Task: Create a due date automation trigger when advanced on, on the tuesday before a card is due add fields with custom field "Resume" set to a number lower than 1 and lower than 10 at 11:00 AM.
Action: Mouse moved to (1001, 77)
Screenshot: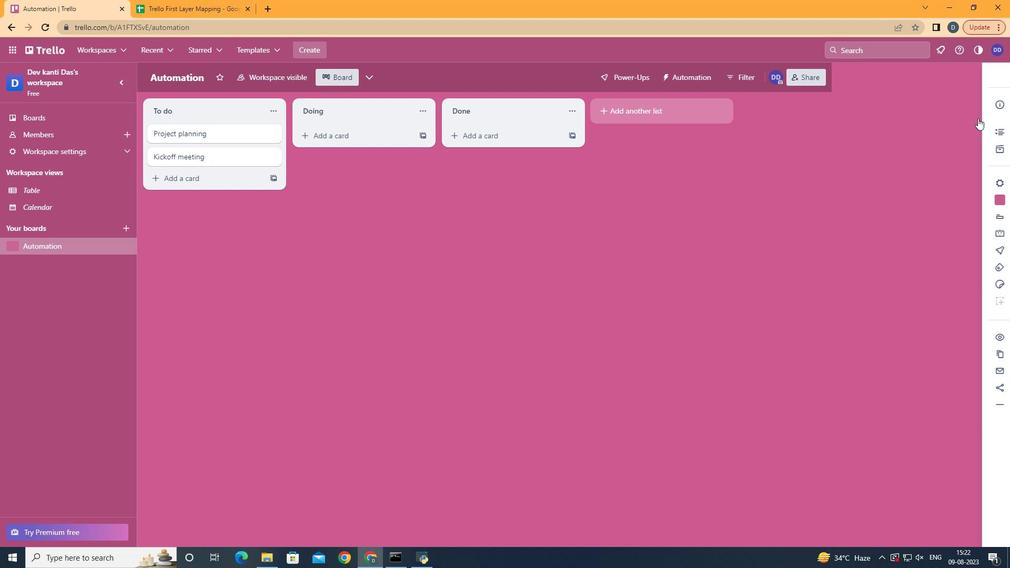 
Action: Mouse pressed left at (1001, 77)
Screenshot: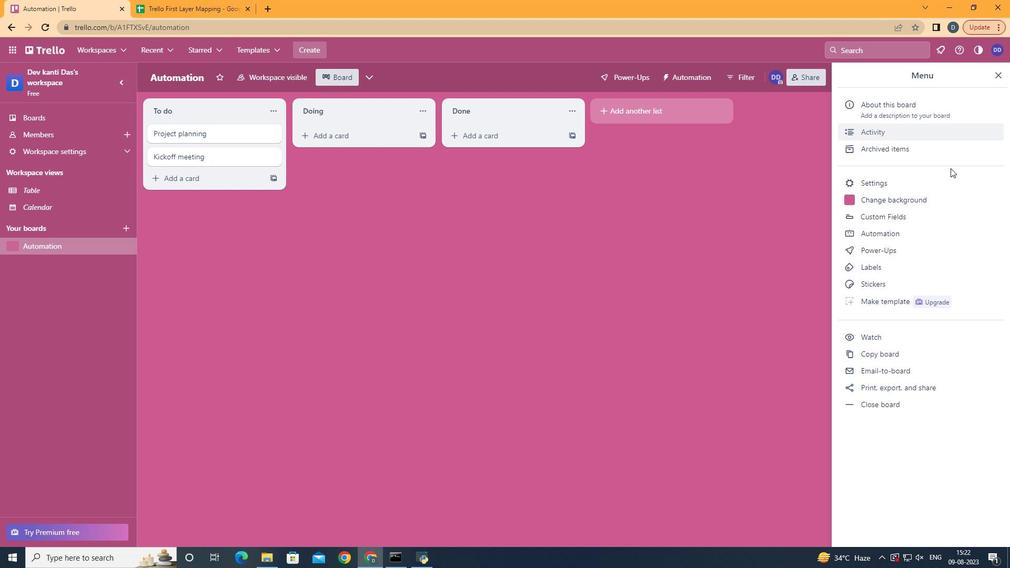 
Action: Mouse moved to (907, 229)
Screenshot: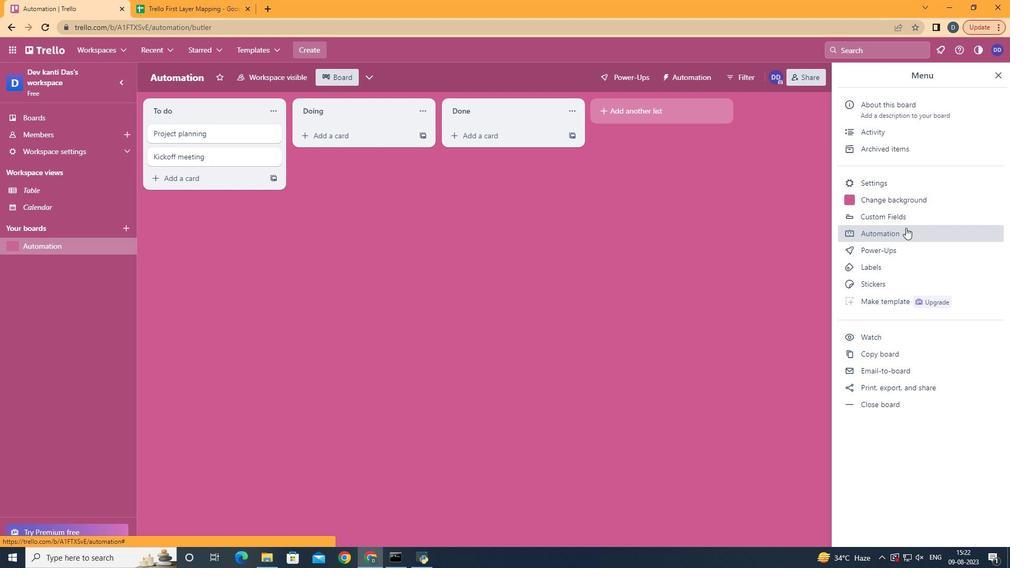 
Action: Mouse pressed left at (907, 229)
Screenshot: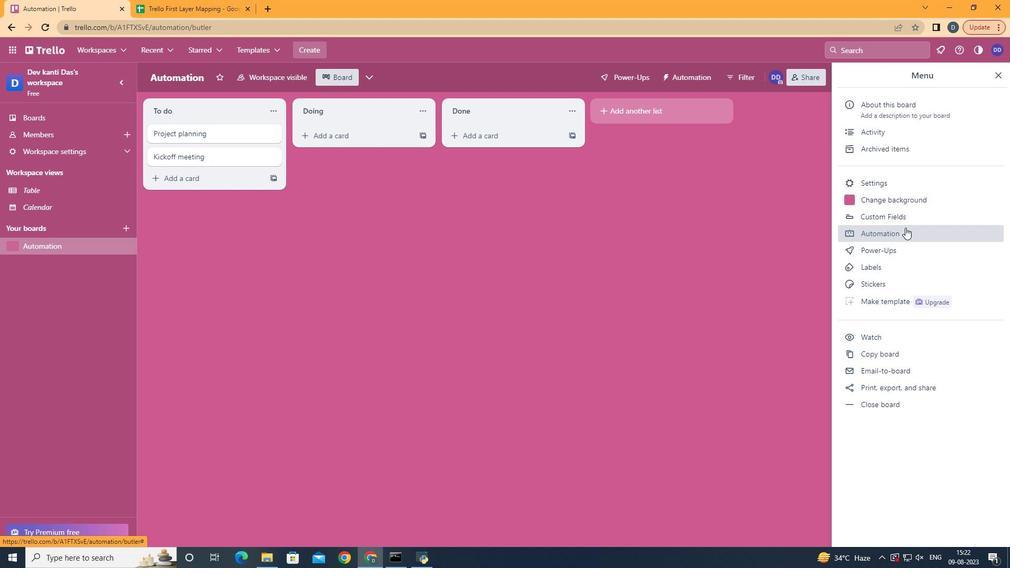 
Action: Mouse moved to (206, 207)
Screenshot: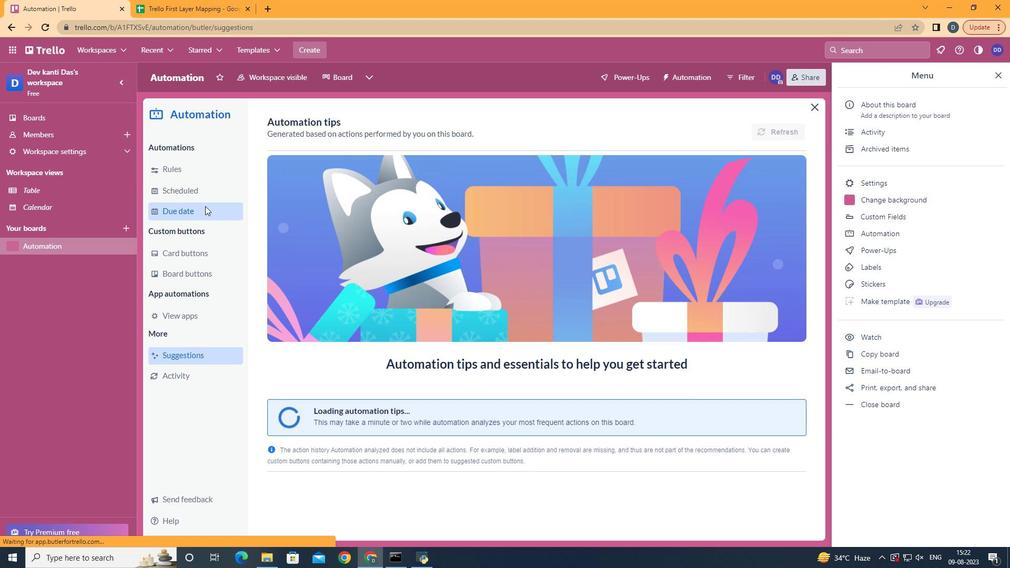 
Action: Mouse pressed left at (206, 207)
Screenshot: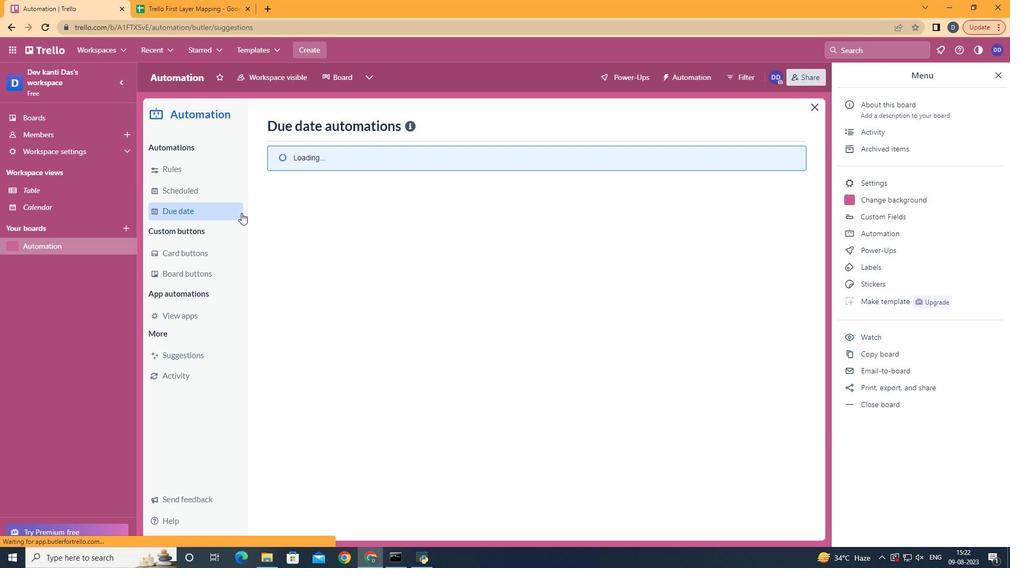 
Action: Mouse moved to (742, 130)
Screenshot: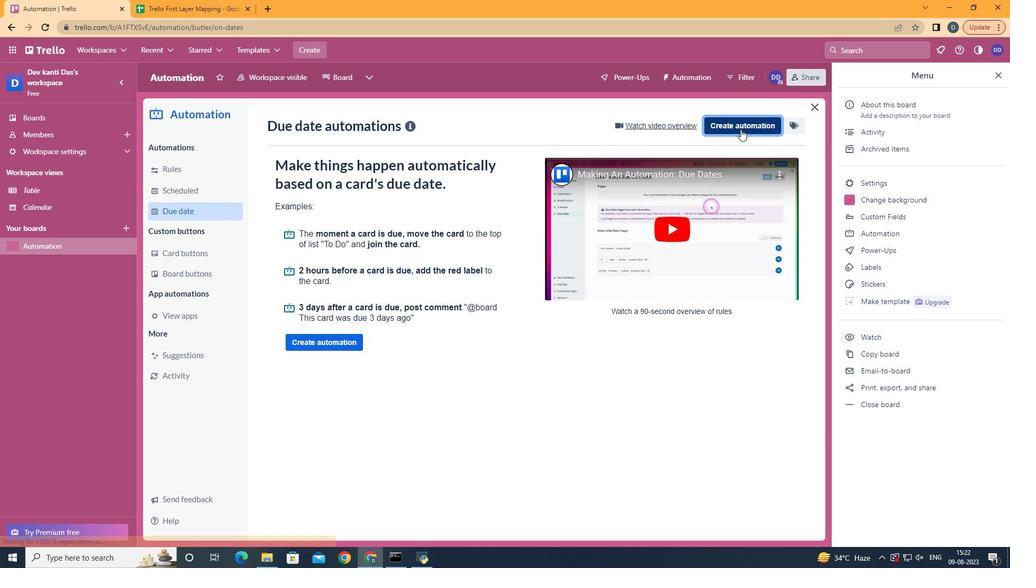 
Action: Mouse pressed left at (742, 130)
Screenshot: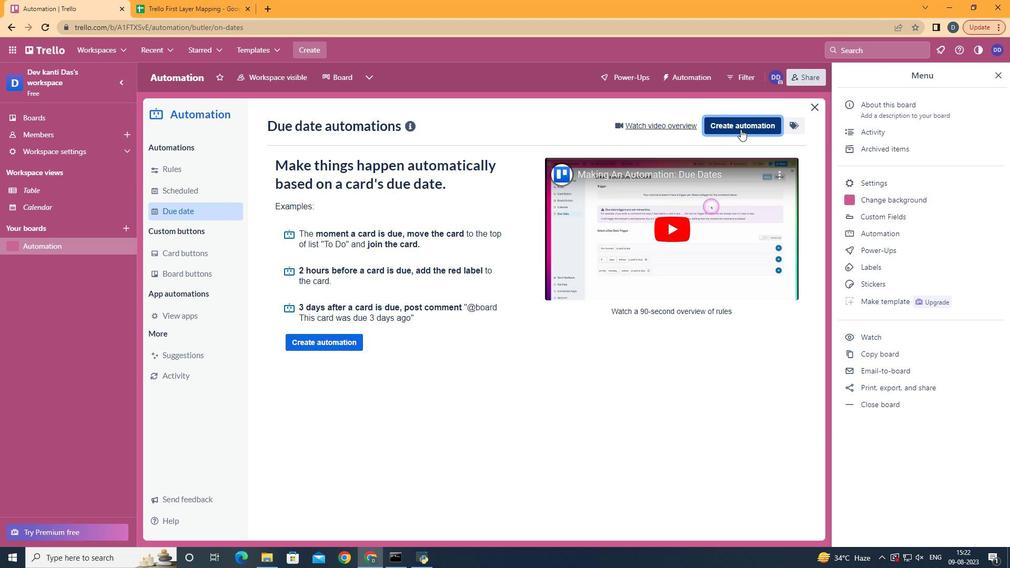 
Action: Mouse moved to (579, 223)
Screenshot: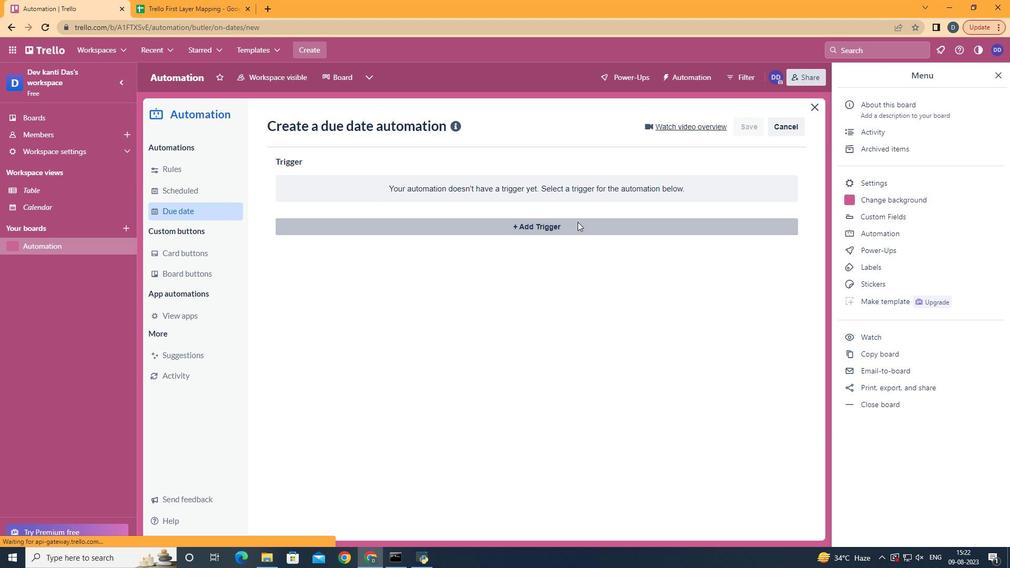 
Action: Mouse pressed left at (579, 223)
Screenshot: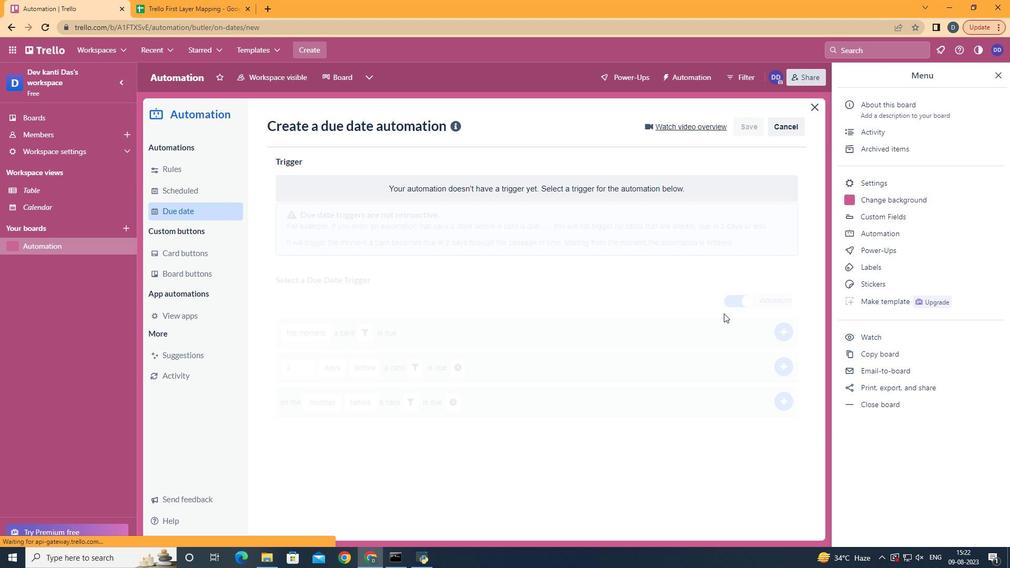 
Action: Mouse moved to (345, 300)
Screenshot: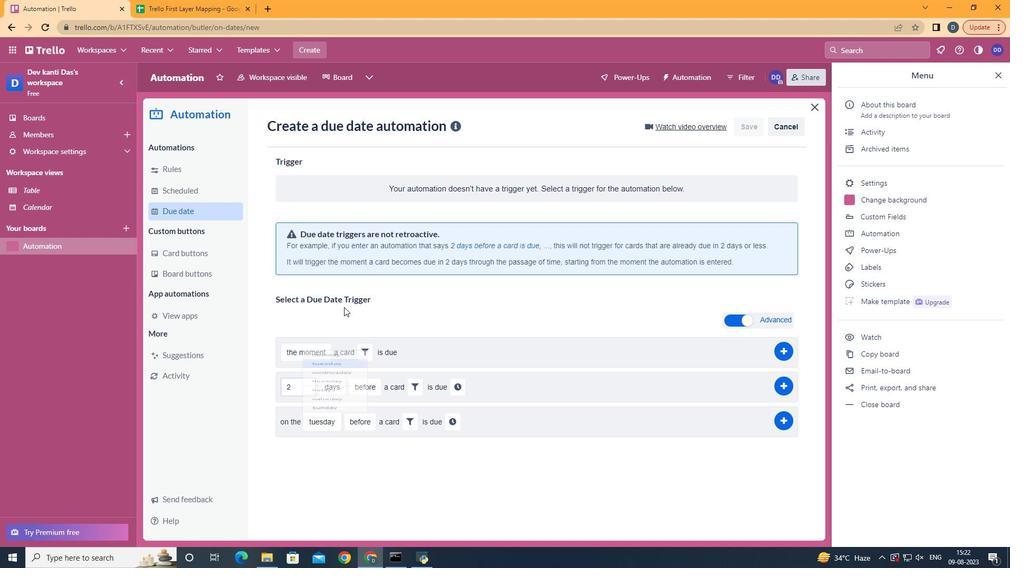 
Action: Mouse pressed left at (345, 300)
Screenshot: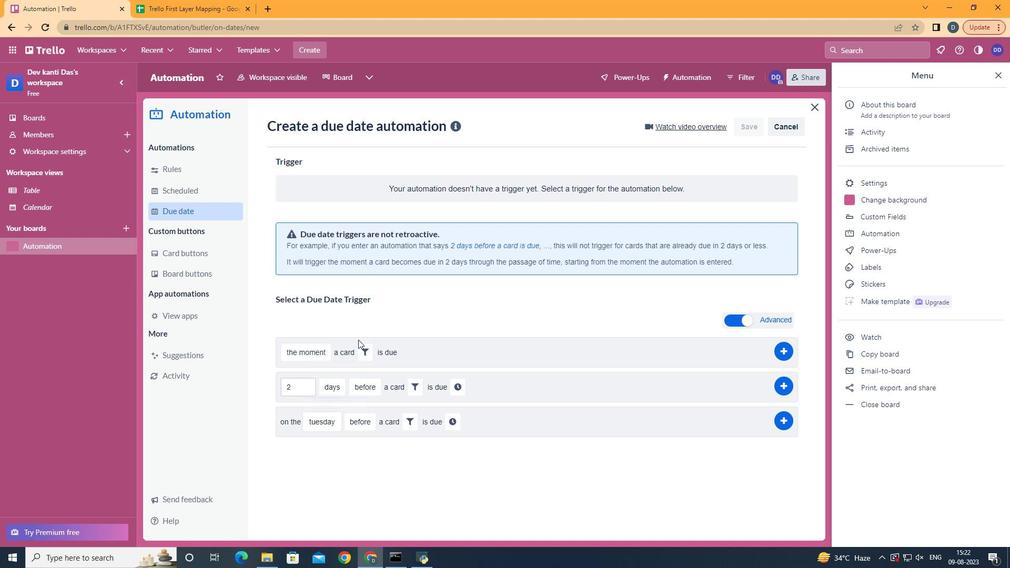 
Action: Mouse moved to (419, 420)
Screenshot: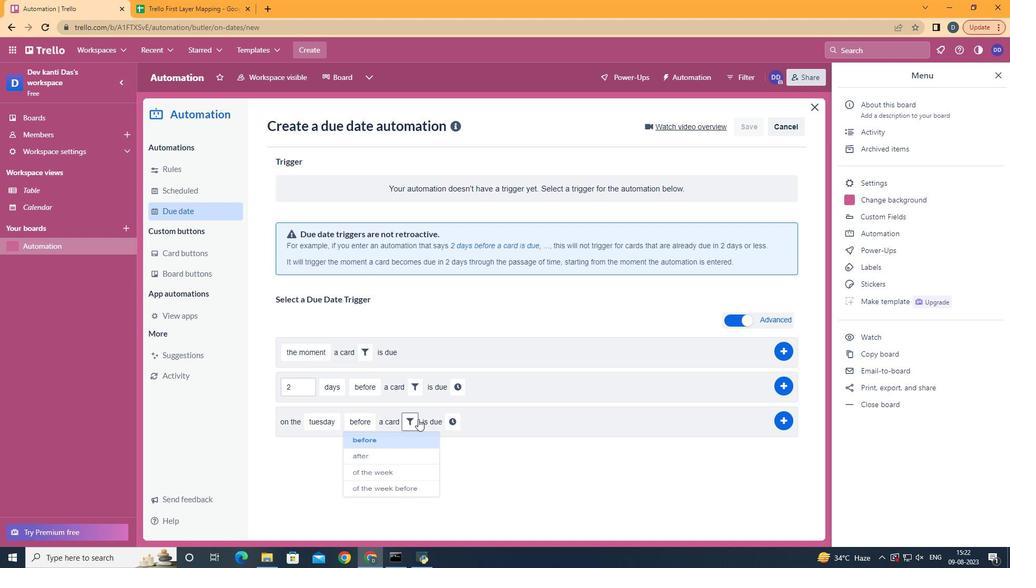 
Action: Mouse pressed left at (419, 420)
Screenshot: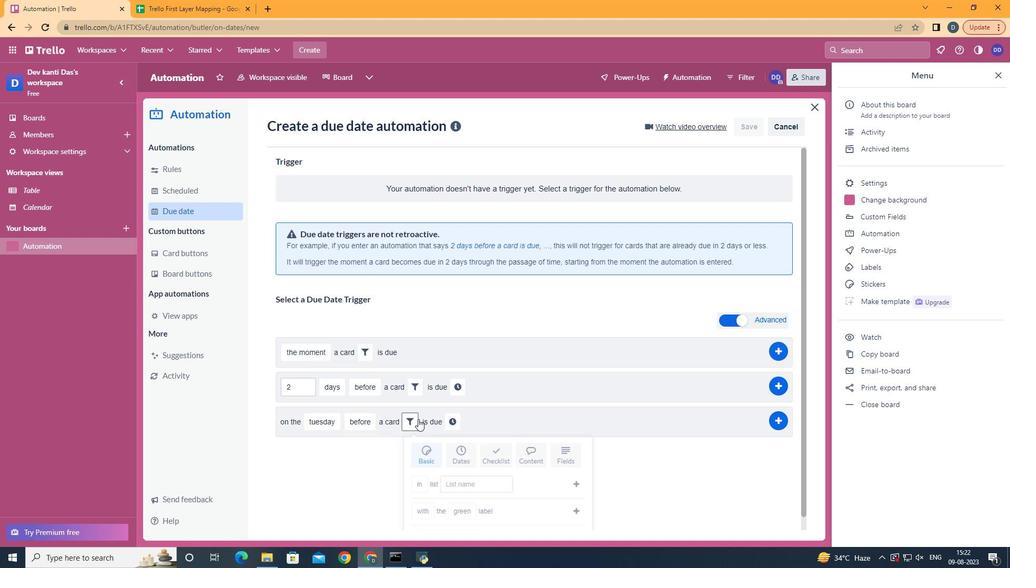 
Action: Mouse moved to (579, 455)
Screenshot: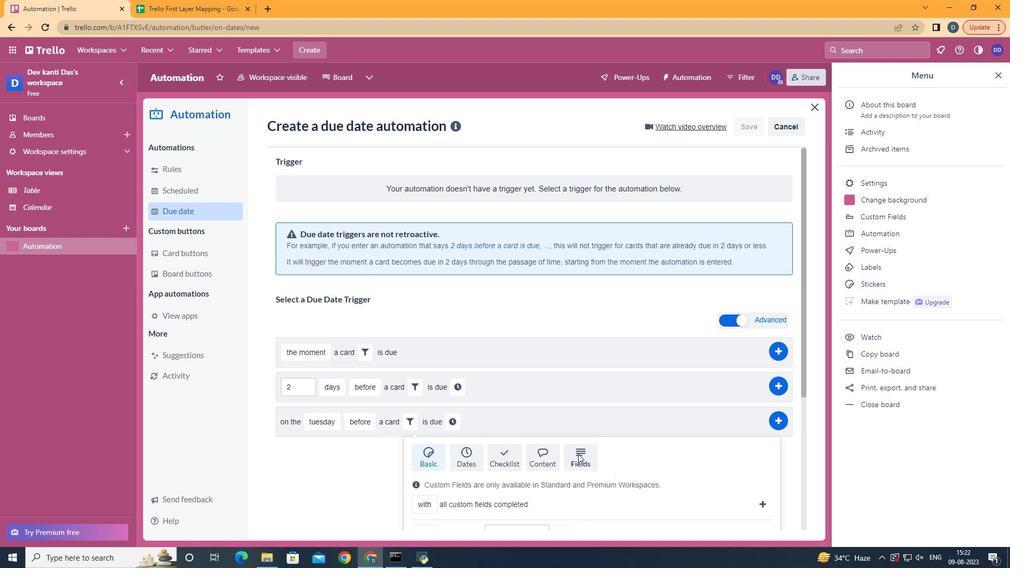 
Action: Mouse pressed left at (579, 455)
Screenshot: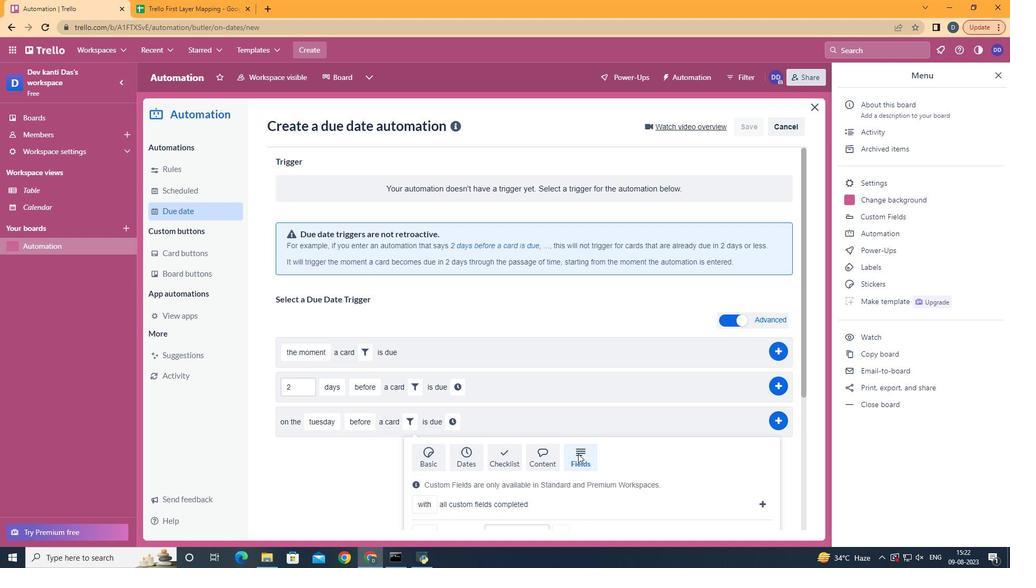 
Action: Mouse moved to (579, 455)
Screenshot: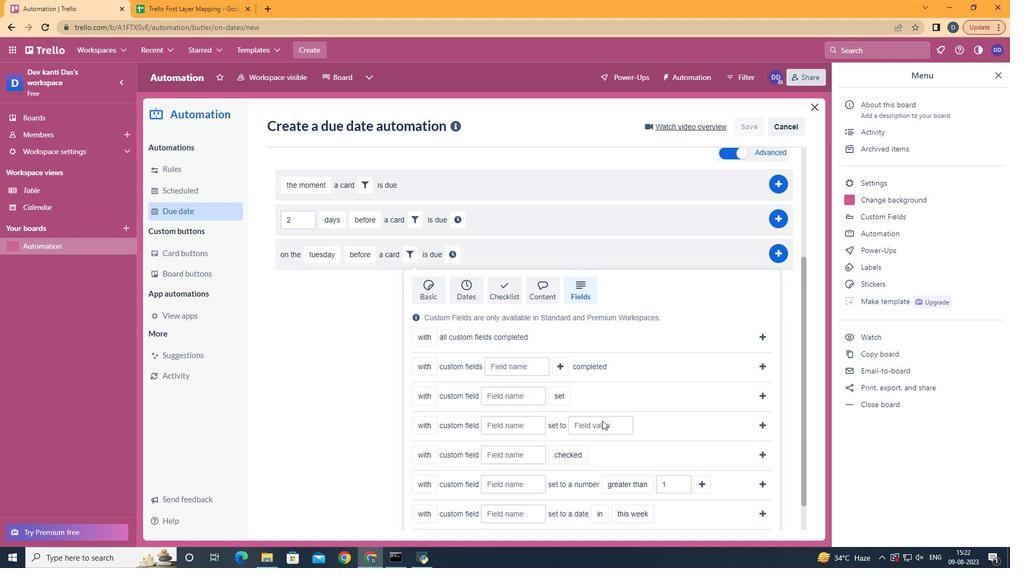 
Action: Mouse scrolled (579, 454) with delta (0, 0)
Screenshot: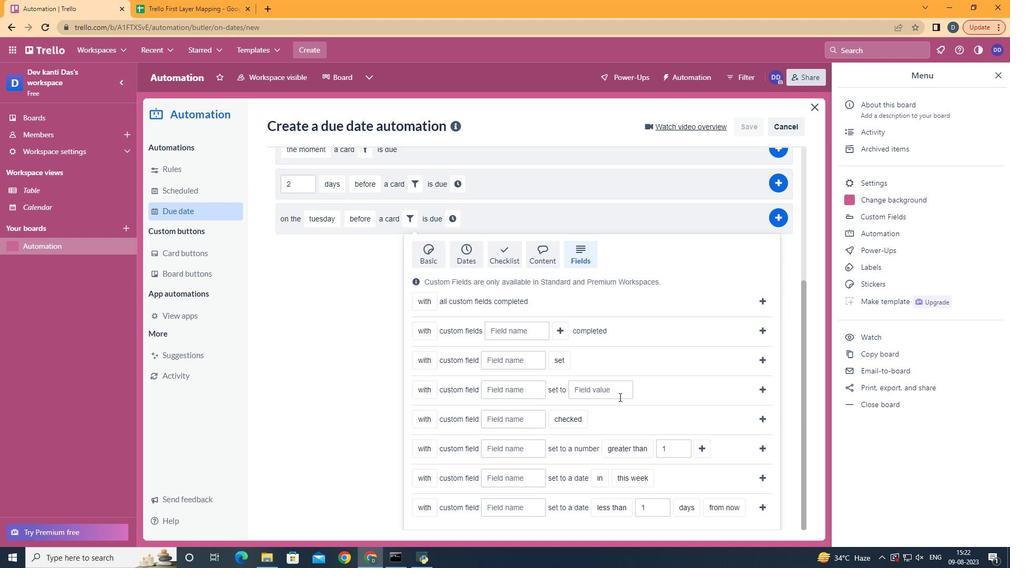
Action: Mouse scrolled (579, 454) with delta (0, 0)
Screenshot: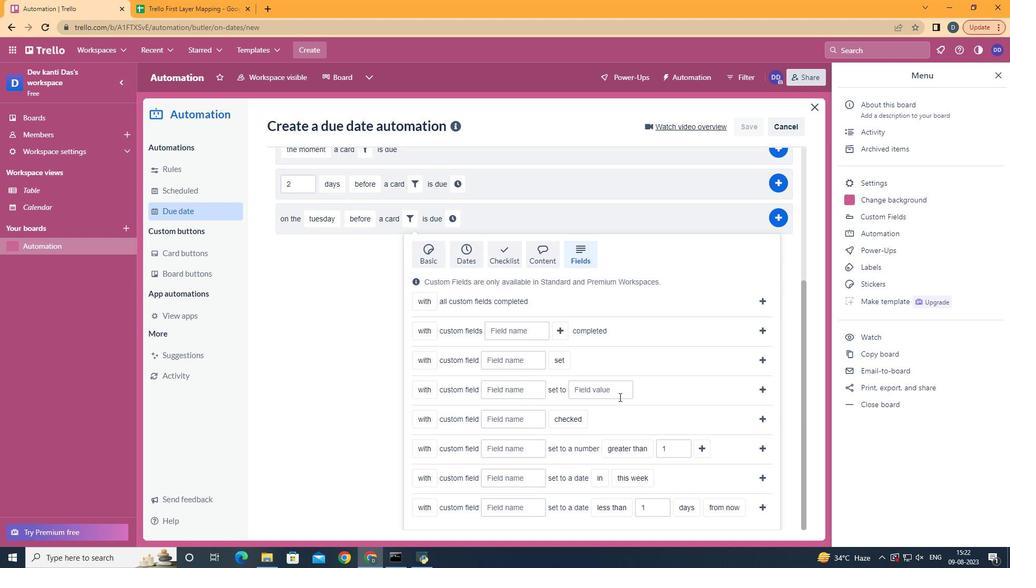 
Action: Mouse scrolled (579, 454) with delta (0, 0)
Screenshot: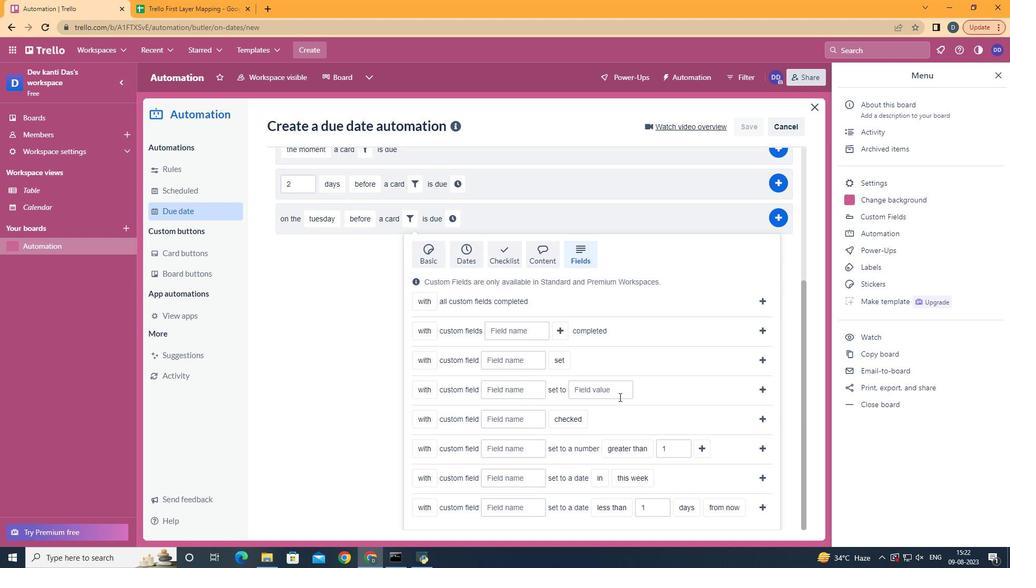 
Action: Mouse scrolled (579, 454) with delta (0, 0)
Screenshot: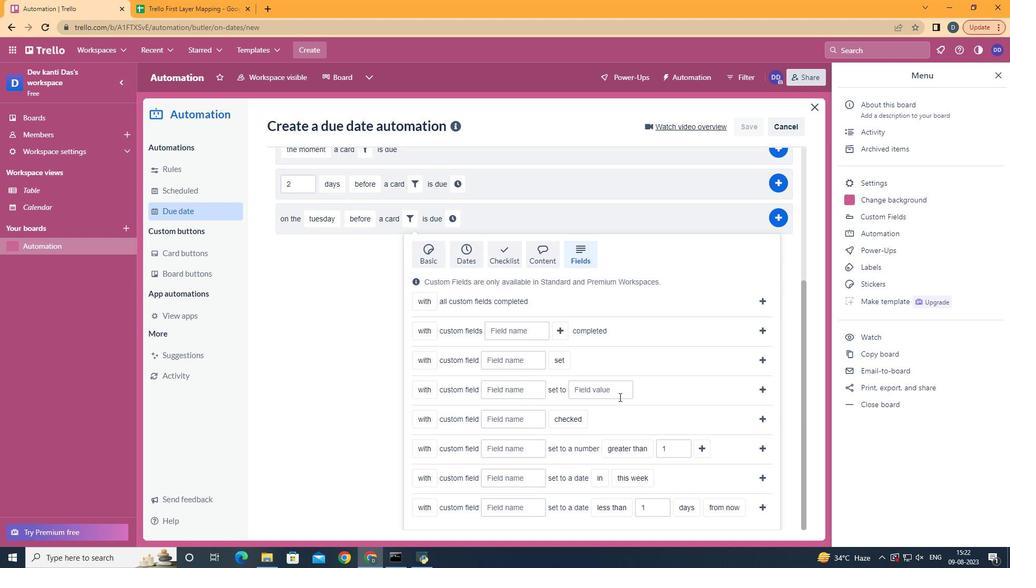 
Action: Mouse scrolled (579, 454) with delta (0, 0)
Screenshot: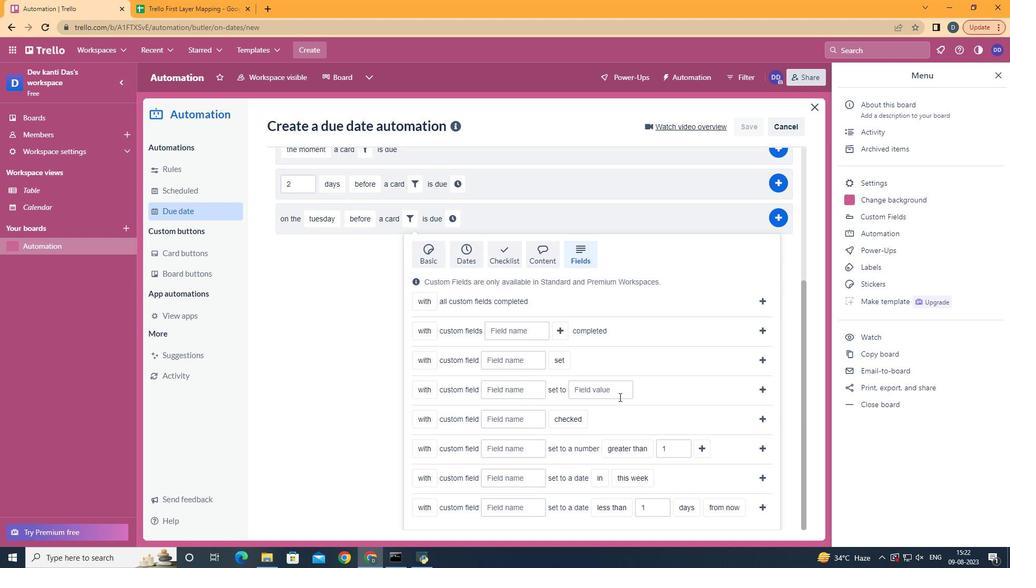
Action: Mouse scrolled (579, 454) with delta (0, 0)
Screenshot: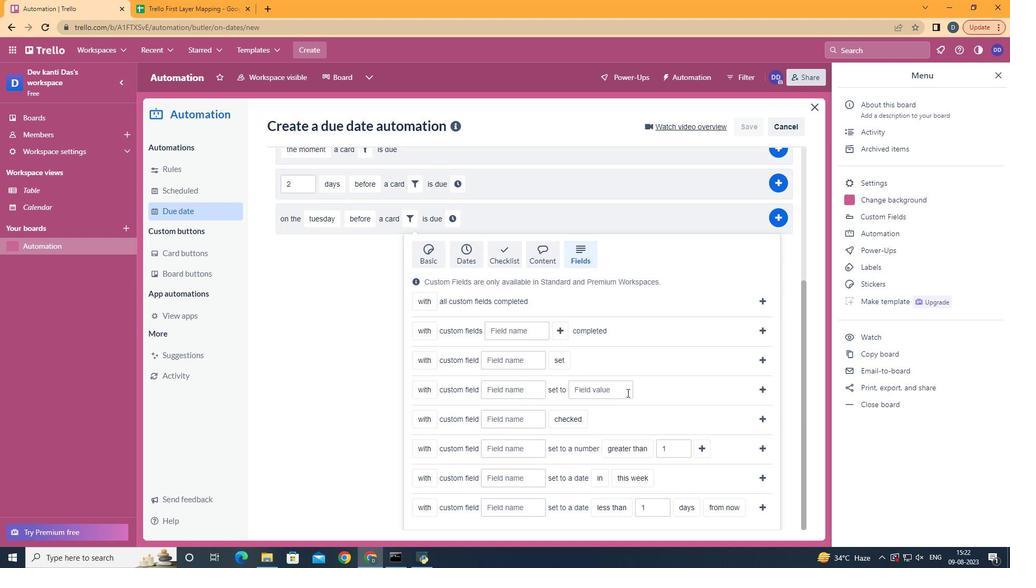
Action: Mouse moved to (513, 448)
Screenshot: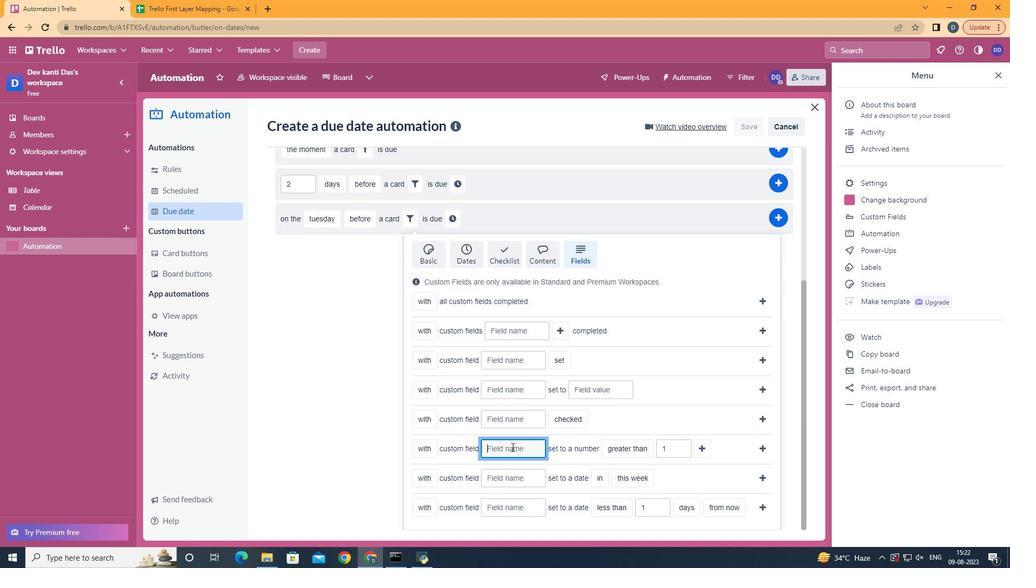 
Action: Mouse pressed left at (513, 448)
Screenshot: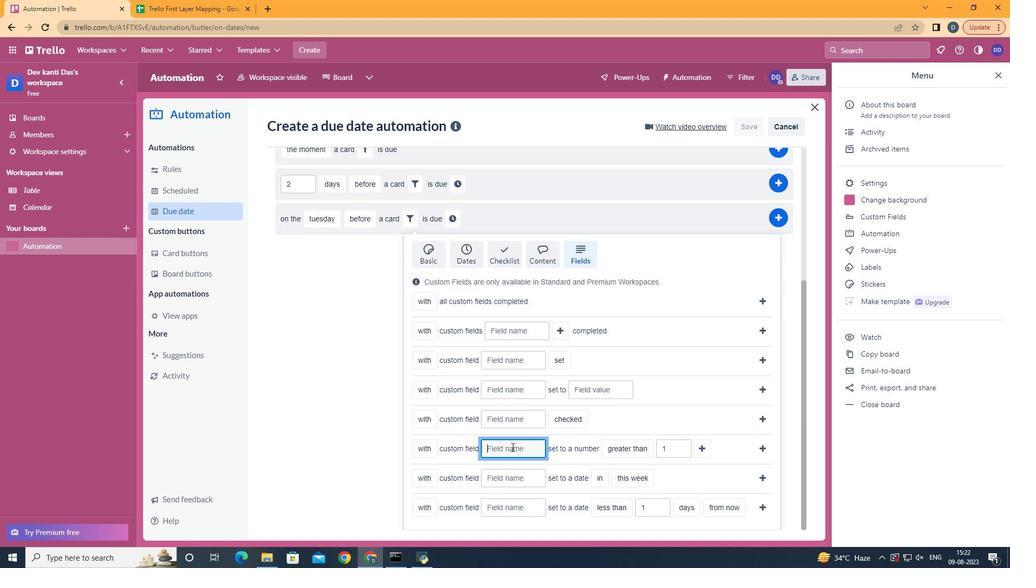 
Action: Key pressed <Key.shift>Resume
Screenshot: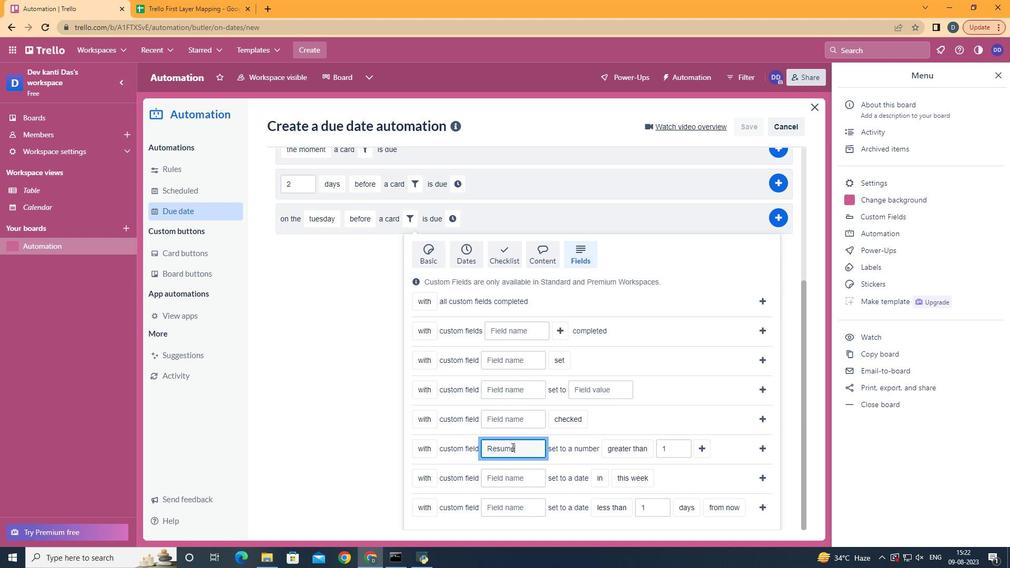 
Action: Mouse moved to (640, 411)
Screenshot: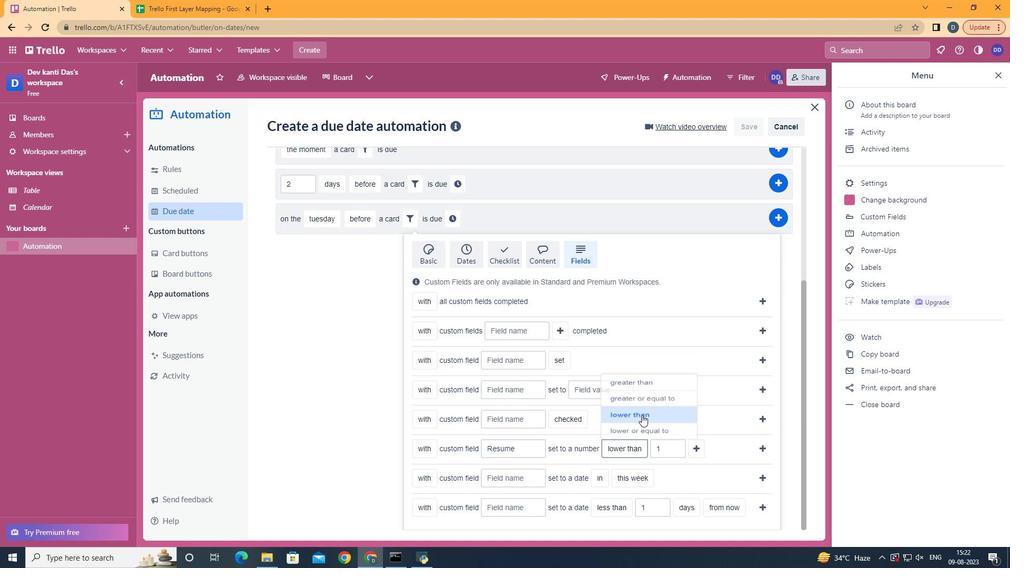 
Action: Mouse pressed left at (640, 411)
Screenshot: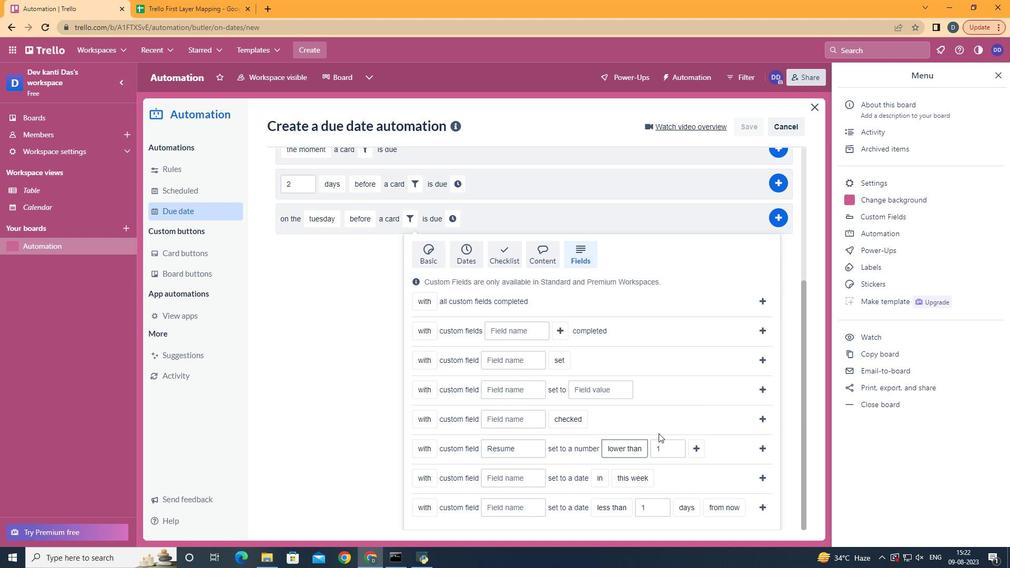 
Action: Mouse moved to (699, 453)
Screenshot: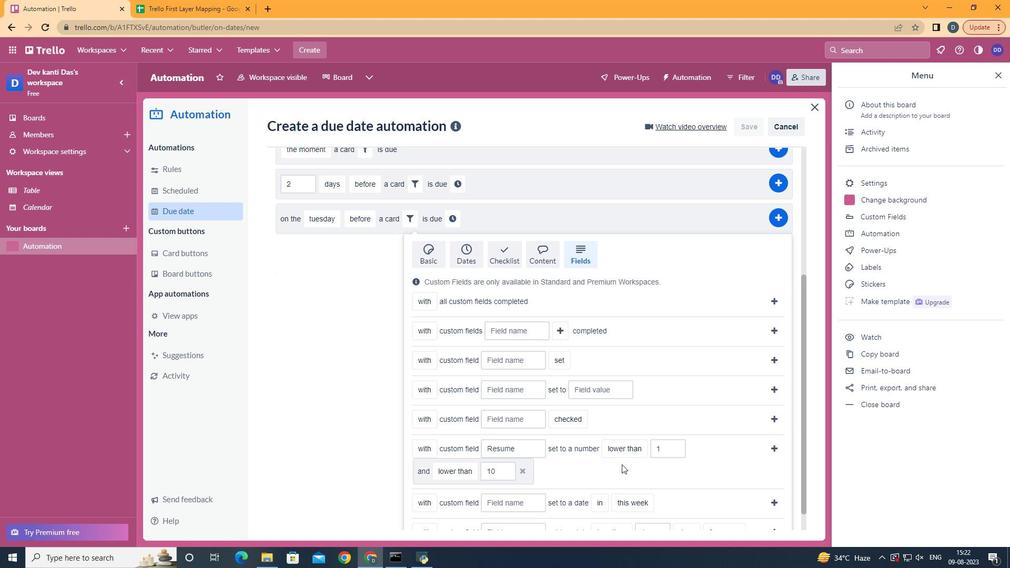 
Action: Mouse pressed left at (699, 453)
Screenshot: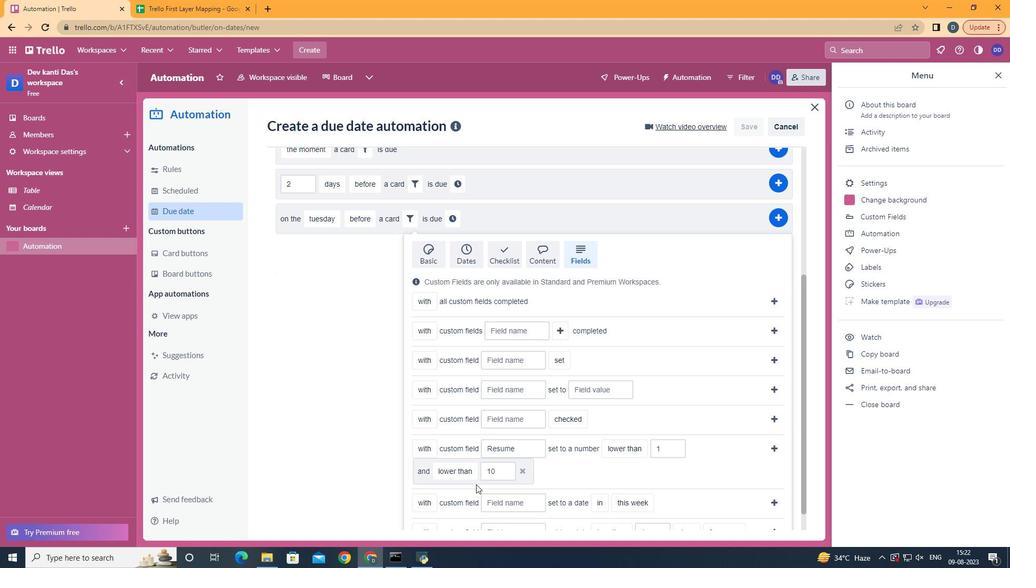 
Action: Mouse moved to (469, 385)
Screenshot: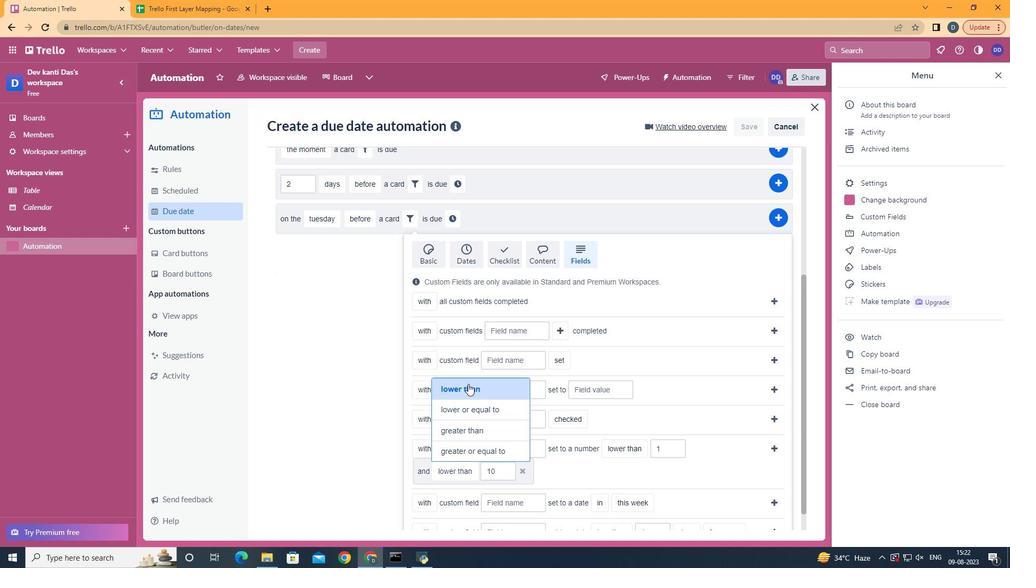 
Action: Mouse pressed left at (469, 385)
Screenshot: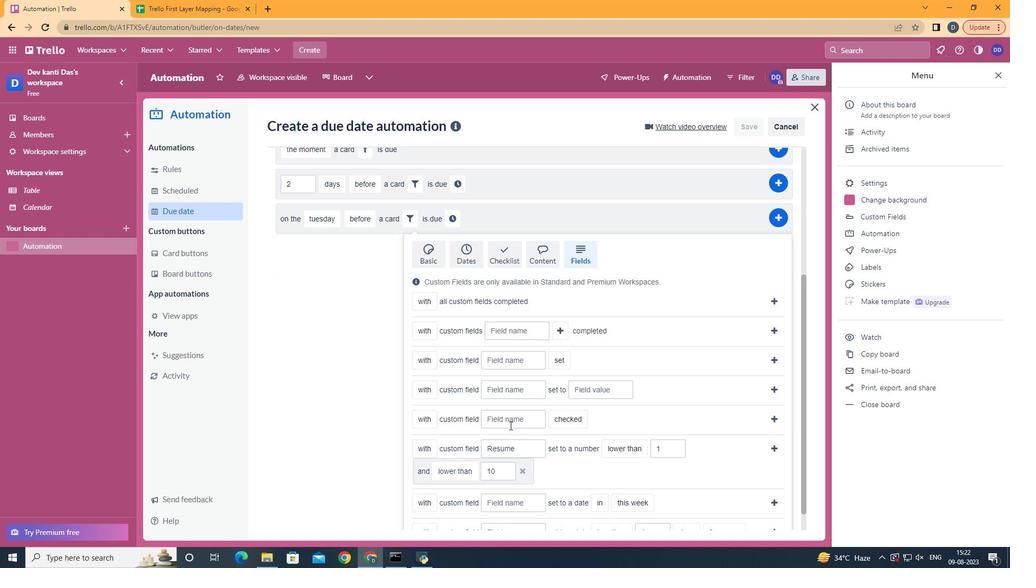 
Action: Mouse moved to (774, 449)
Screenshot: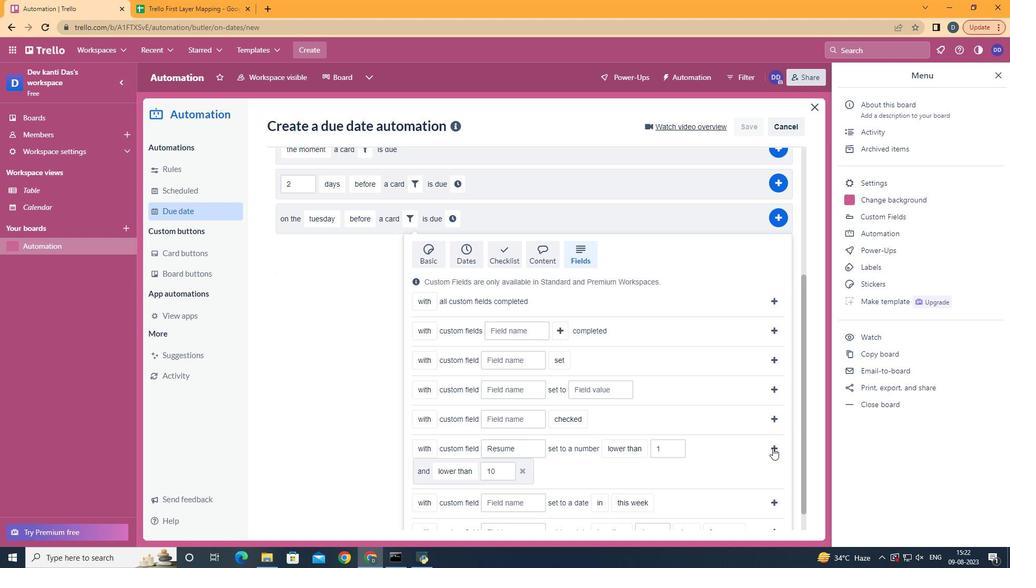
Action: Mouse pressed left at (774, 449)
Screenshot: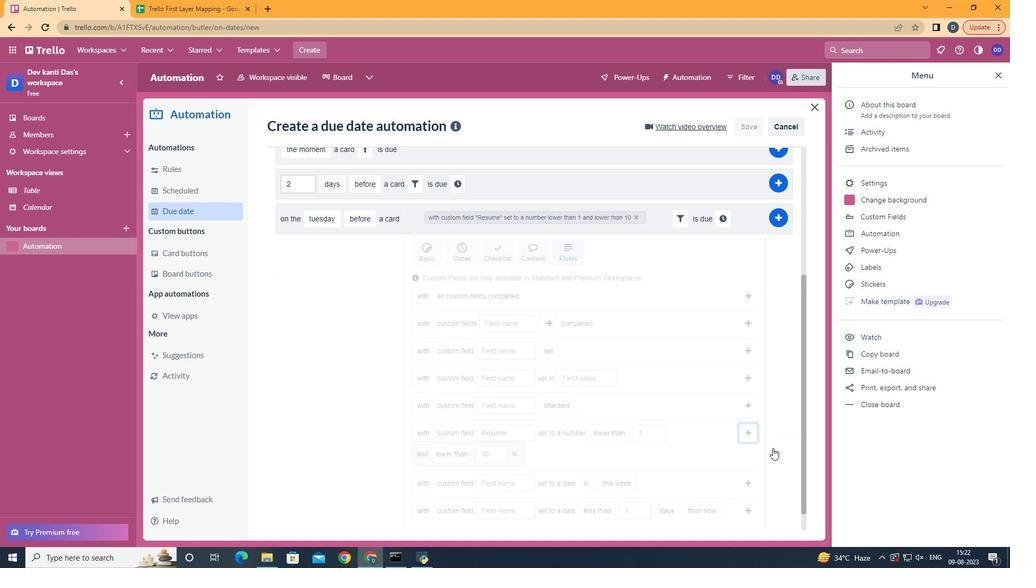 
Action: Mouse moved to (727, 425)
Screenshot: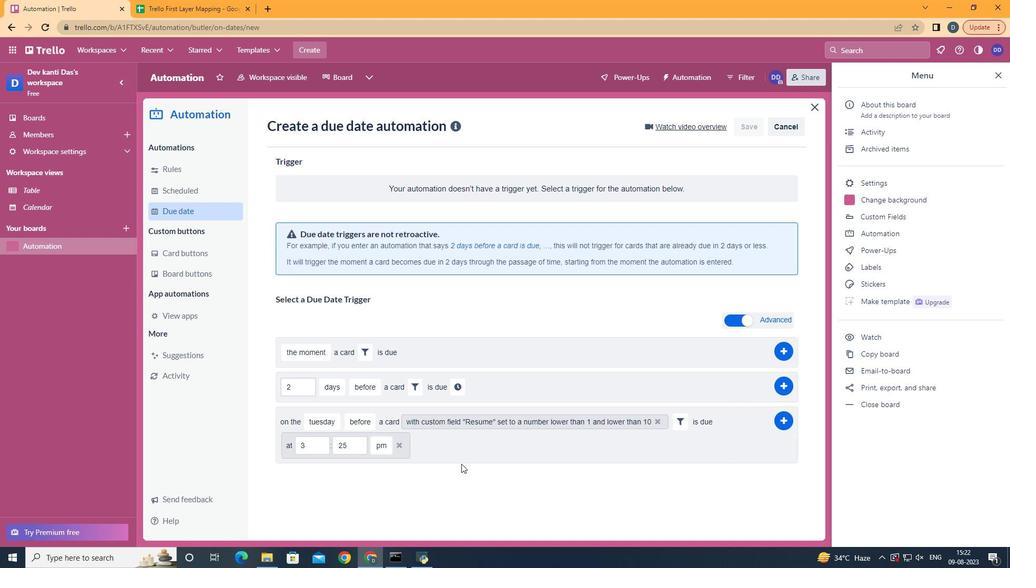 
Action: Mouse pressed left at (727, 425)
Screenshot: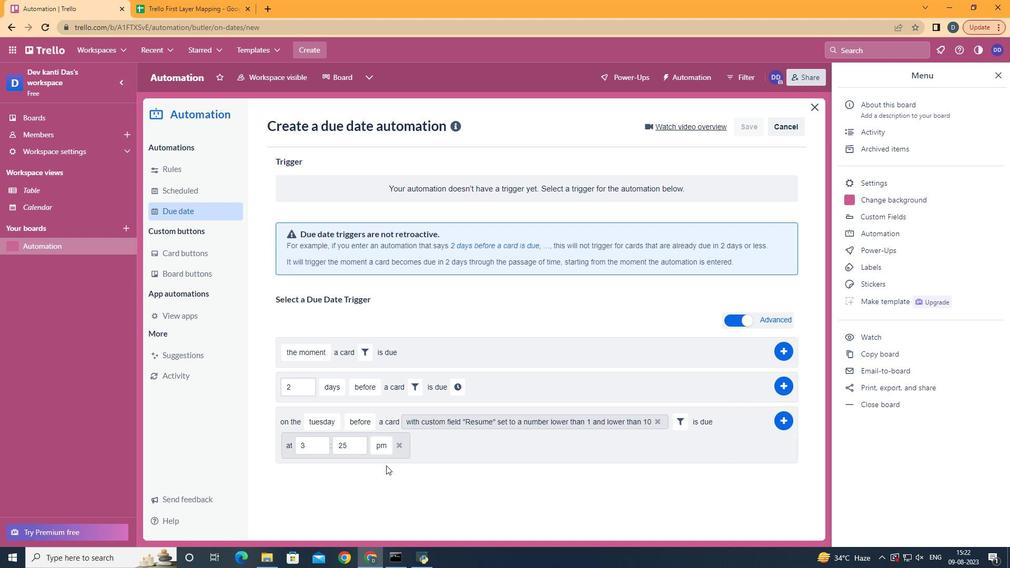 
Action: Mouse moved to (321, 444)
Screenshot: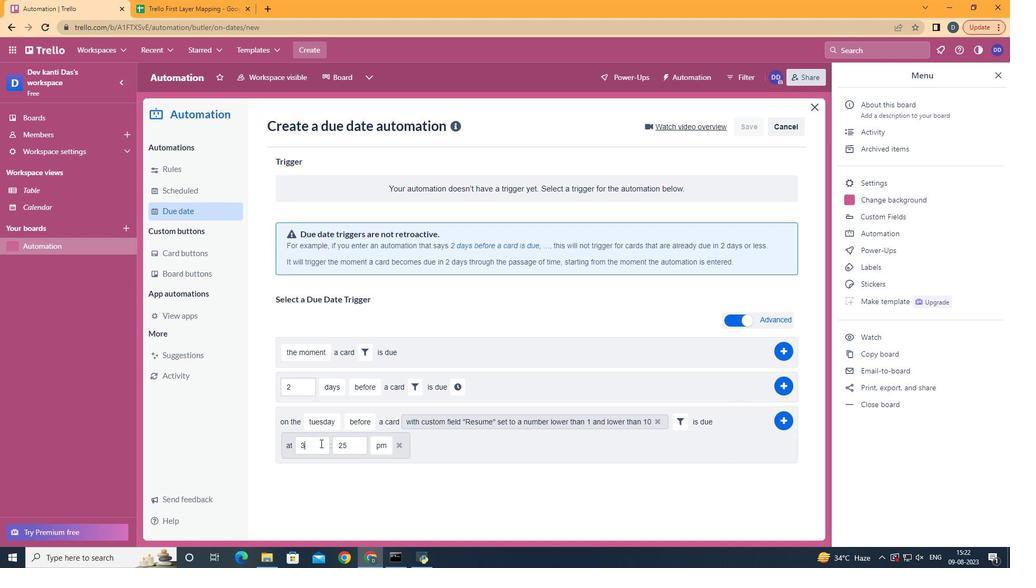 
Action: Mouse pressed left at (321, 444)
Screenshot: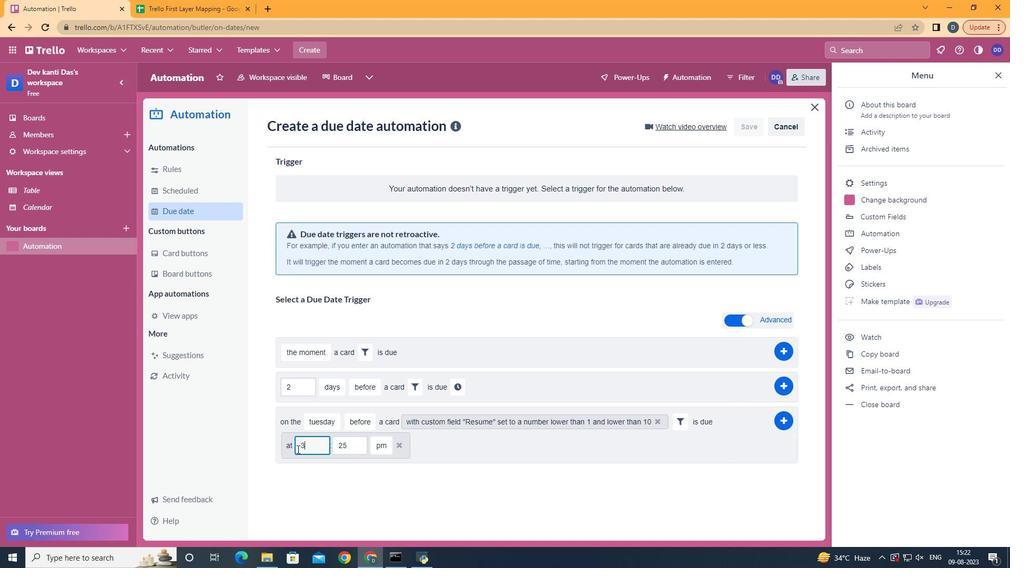 
Action: Mouse moved to (295, 451)
Screenshot: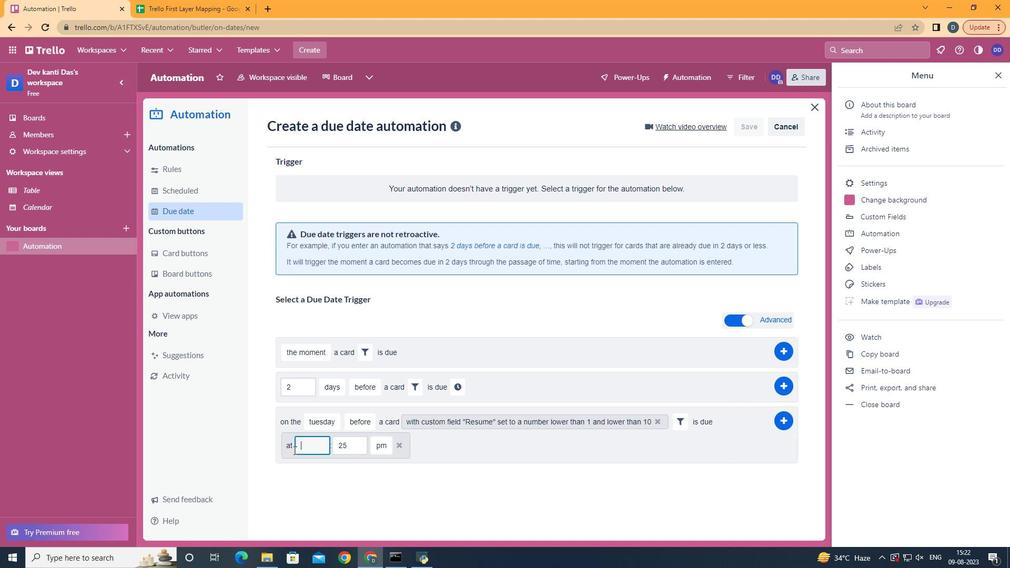 
Action: Key pressed <Key.backspace>11
Screenshot: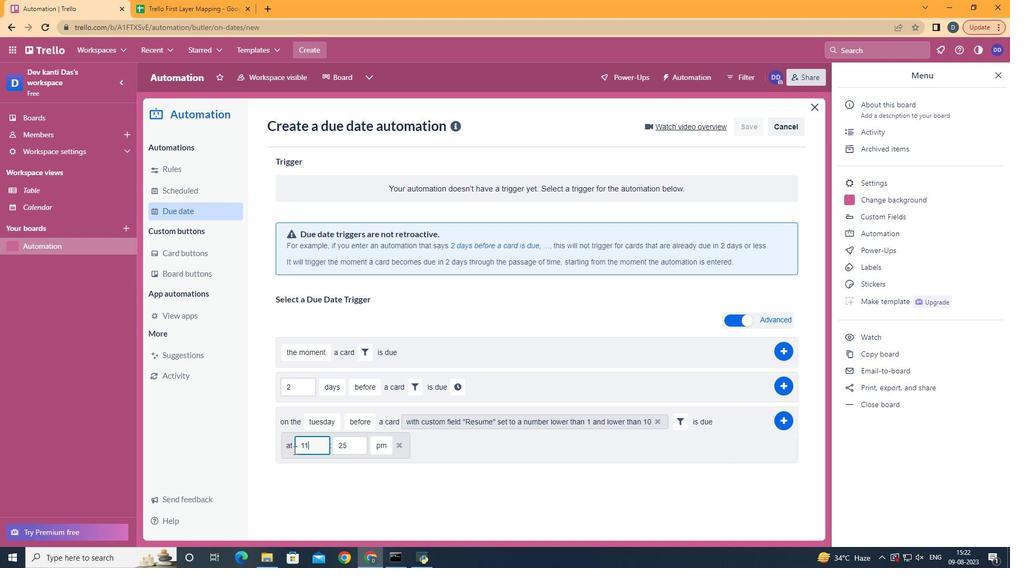 
Action: Mouse moved to (352, 443)
Screenshot: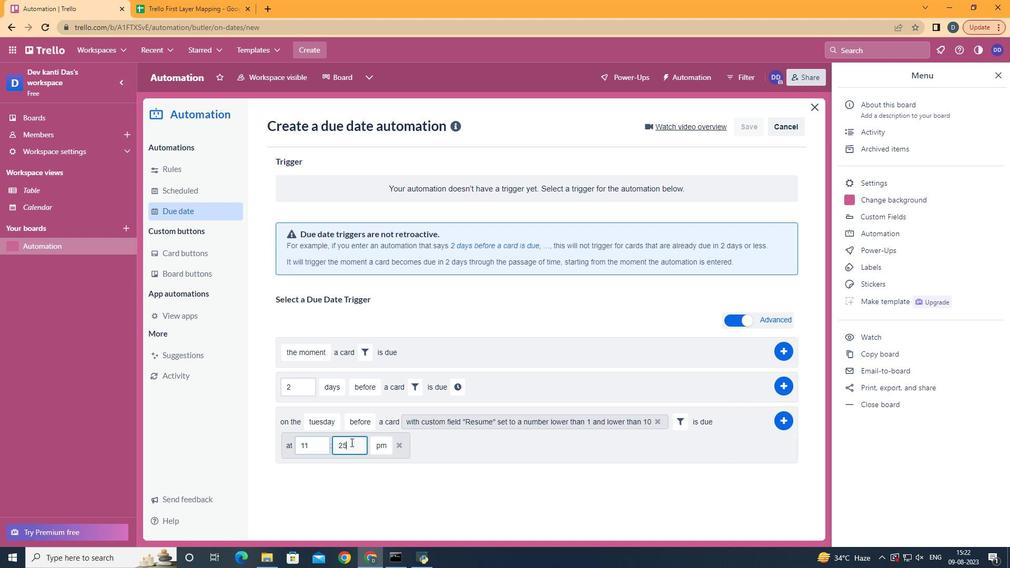 
Action: Mouse pressed left at (352, 443)
Screenshot: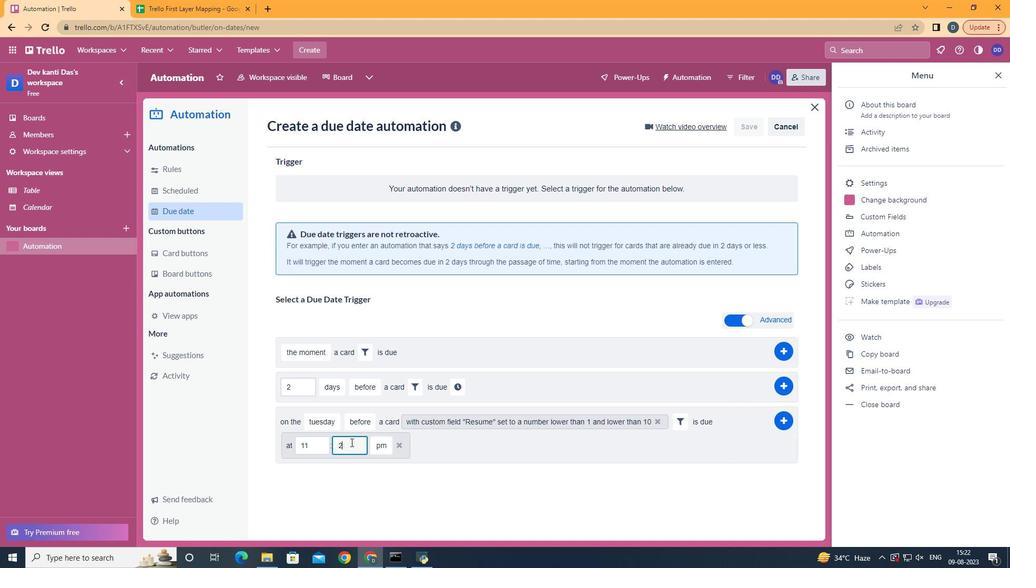 
Action: Key pressed <Key.backspace><Key.backspace>00
Screenshot: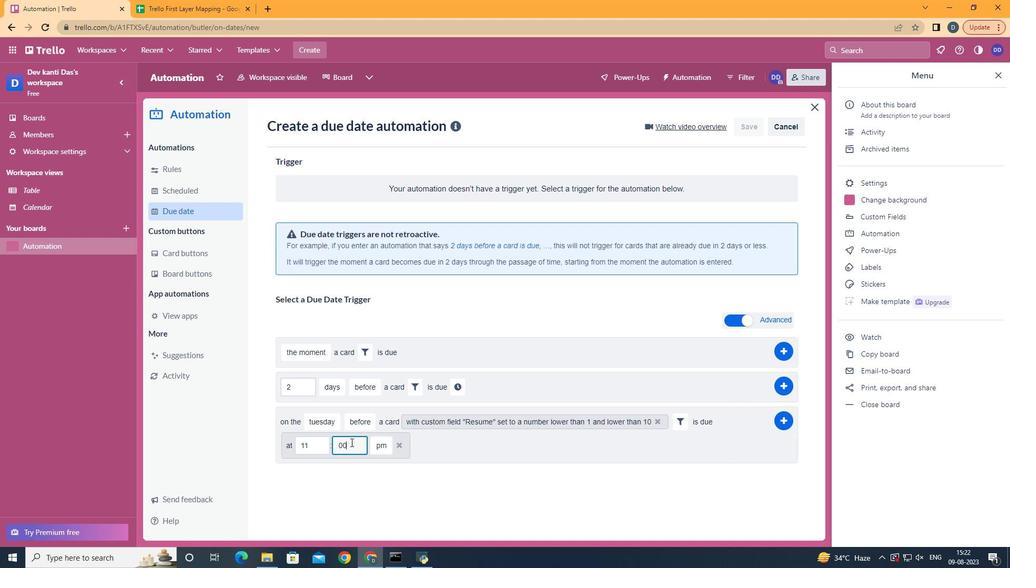 
Action: Mouse moved to (384, 469)
Screenshot: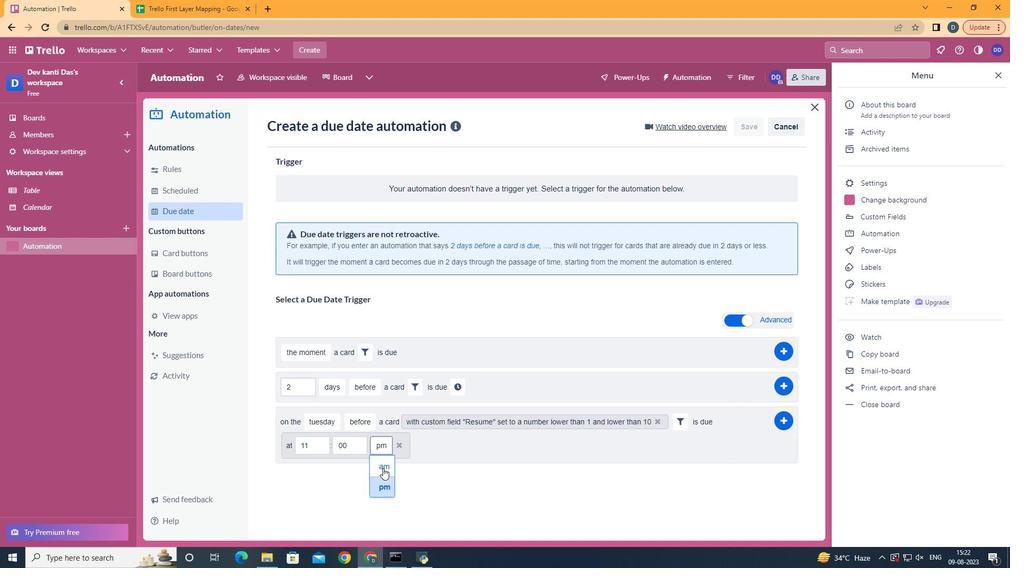 
Action: Mouse pressed left at (384, 469)
Screenshot: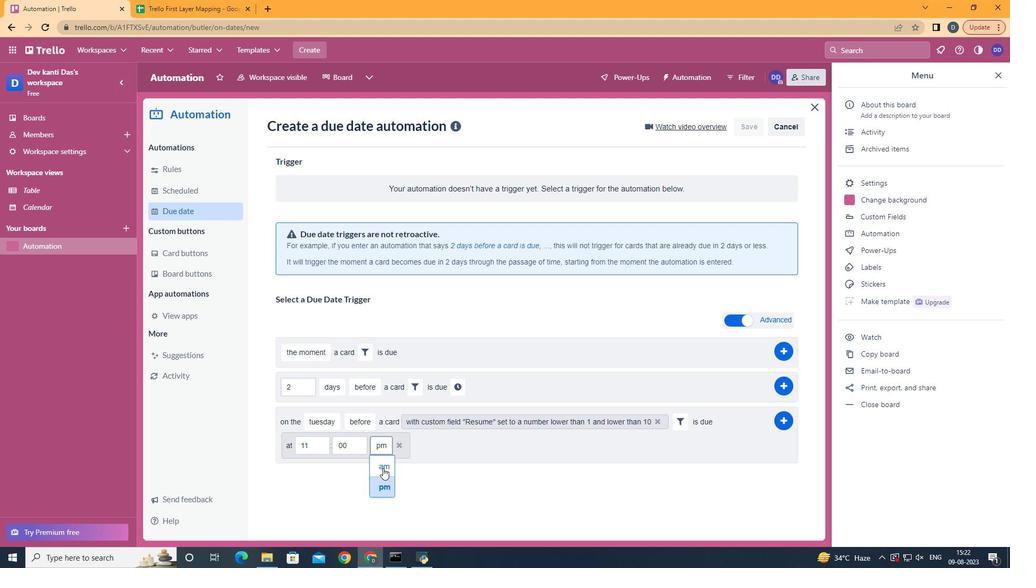 
Action: Mouse moved to (777, 420)
Screenshot: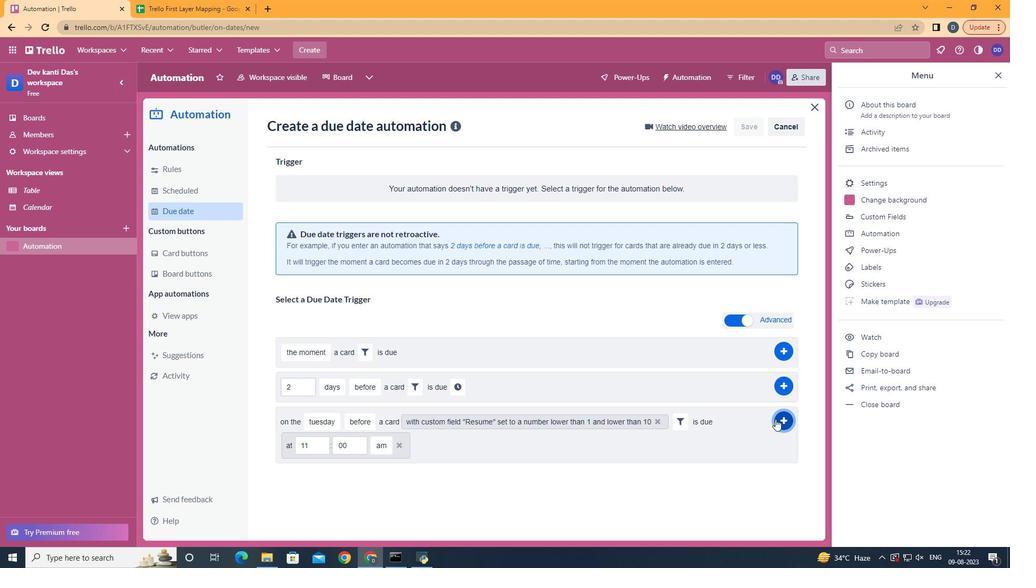
Action: Mouse pressed left at (777, 420)
Screenshot: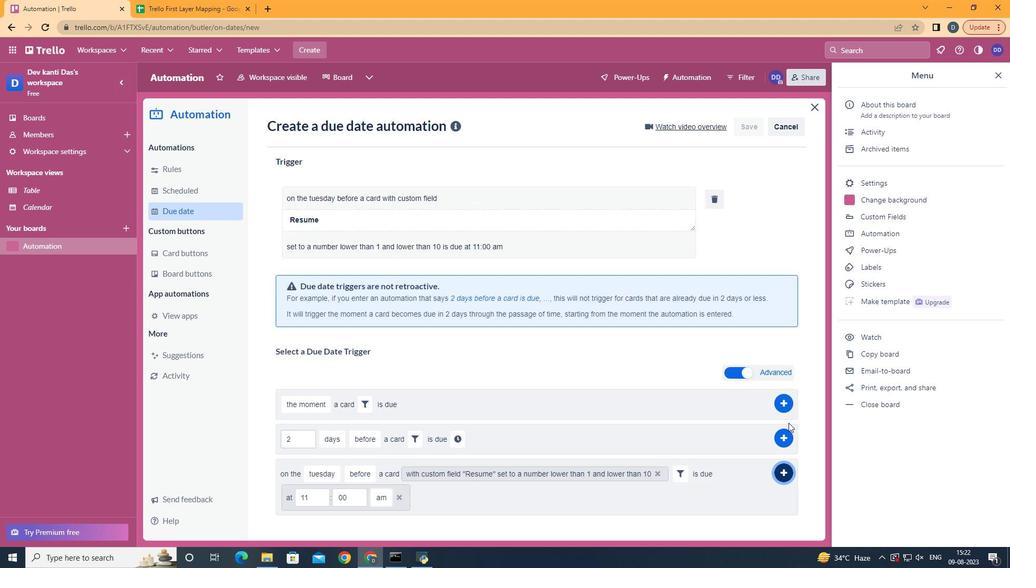 
Action: Mouse moved to (501, 261)
Screenshot: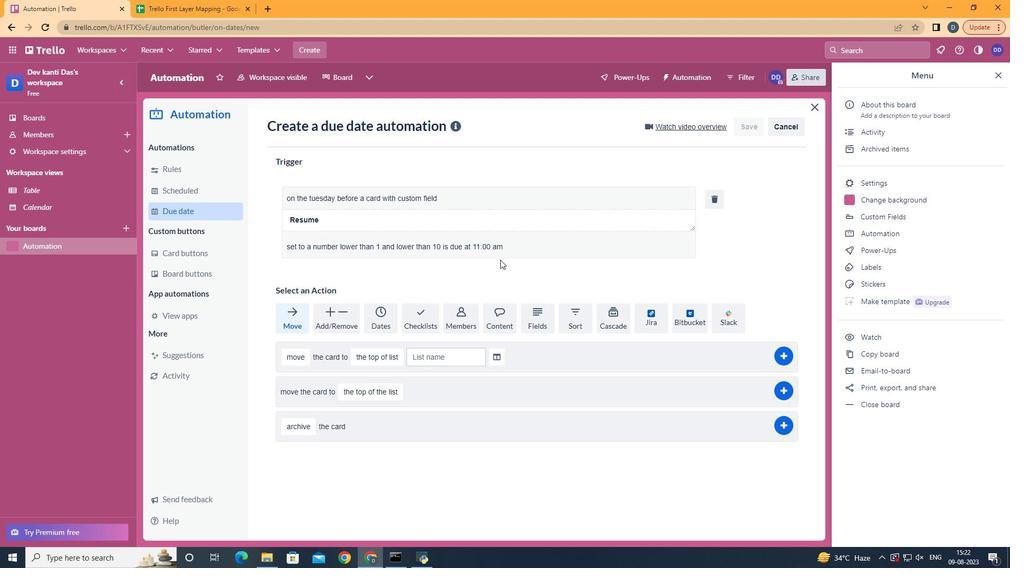 
